 Task: Add Boiron Hypericum Perforatum 30C to the cart.
Action: Mouse moved to (235, 292)
Screenshot: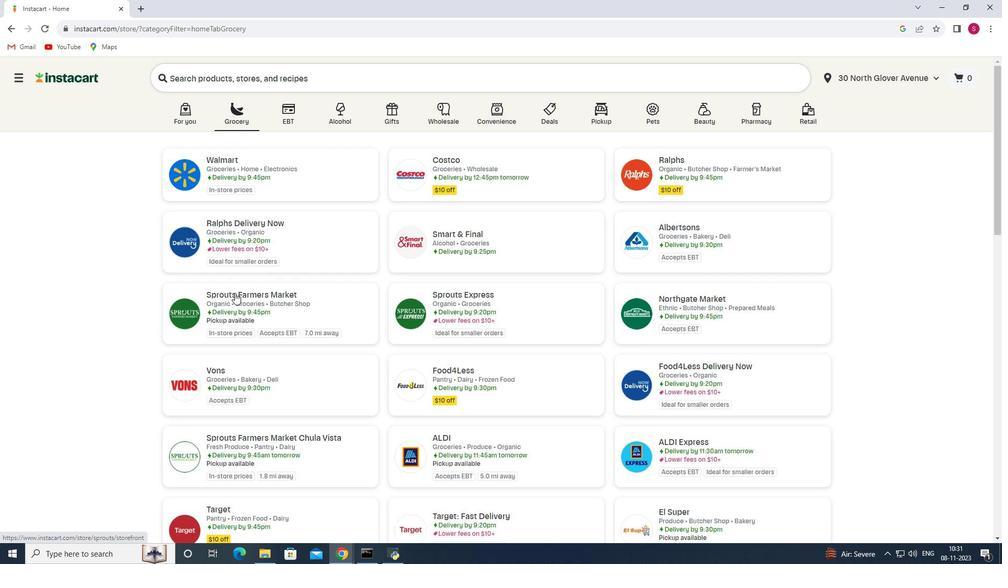 
Action: Mouse pressed left at (235, 292)
Screenshot: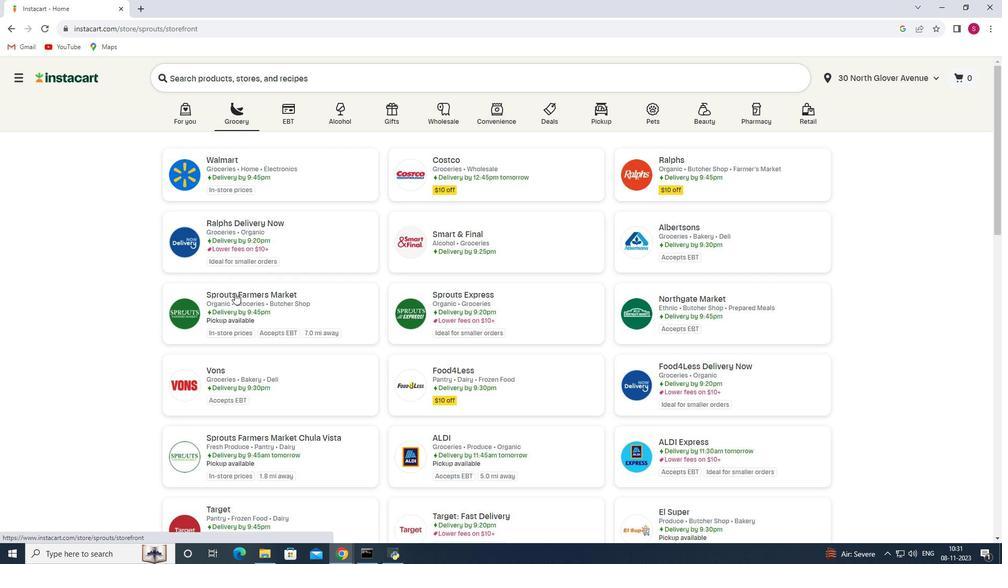 
Action: Mouse moved to (59, 295)
Screenshot: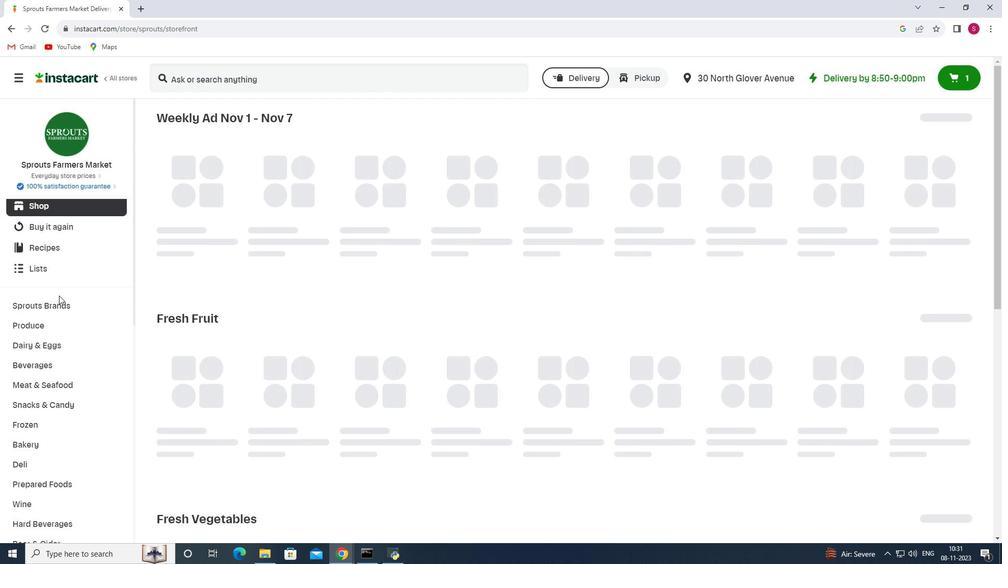 
Action: Mouse scrolled (59, 295) with delta (0, 0)
Screenshot: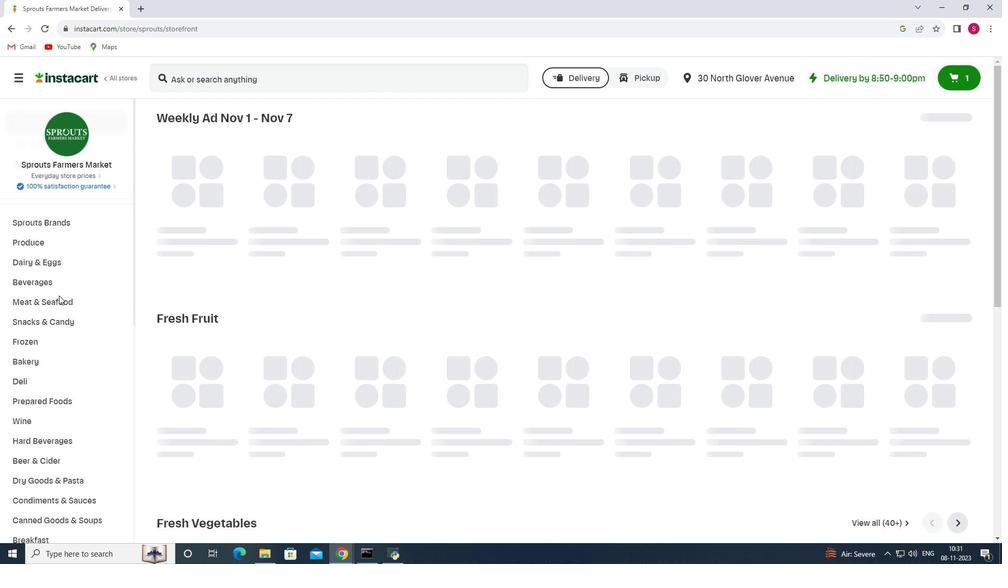 
Action: Mouse scrolled (59, 295) with delta (0, 0)
Screenshot: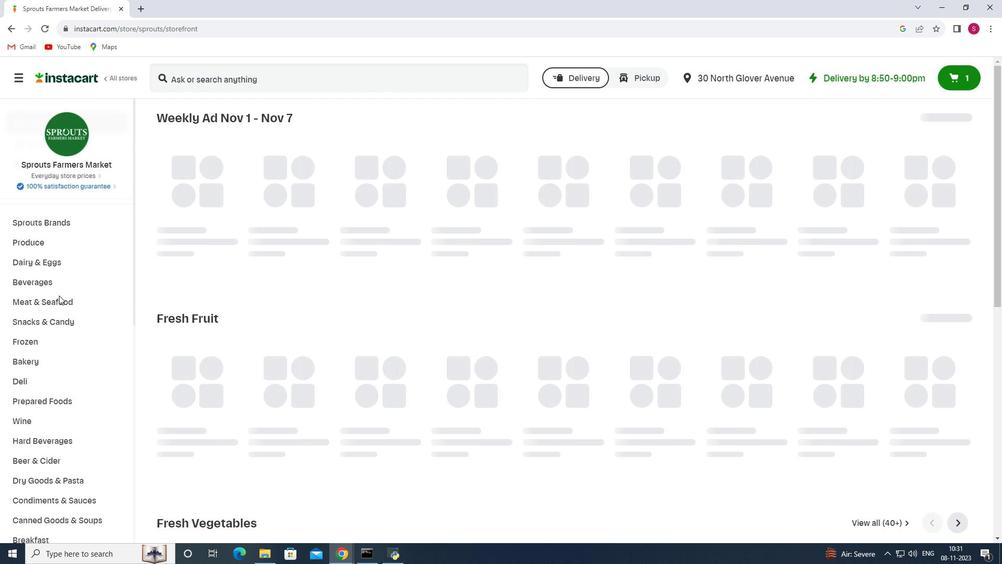
Action: Mouse scrolled (59, 295) with delta (0, 0)
Screenshot: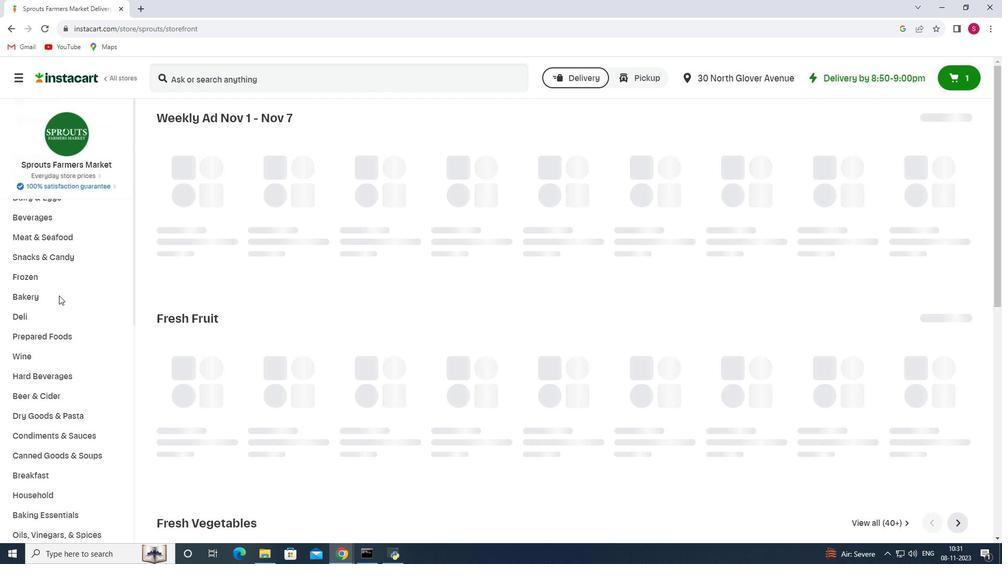 
Action: Mouse scrolled (59, 295) with delta (0, 0)
Screenshot: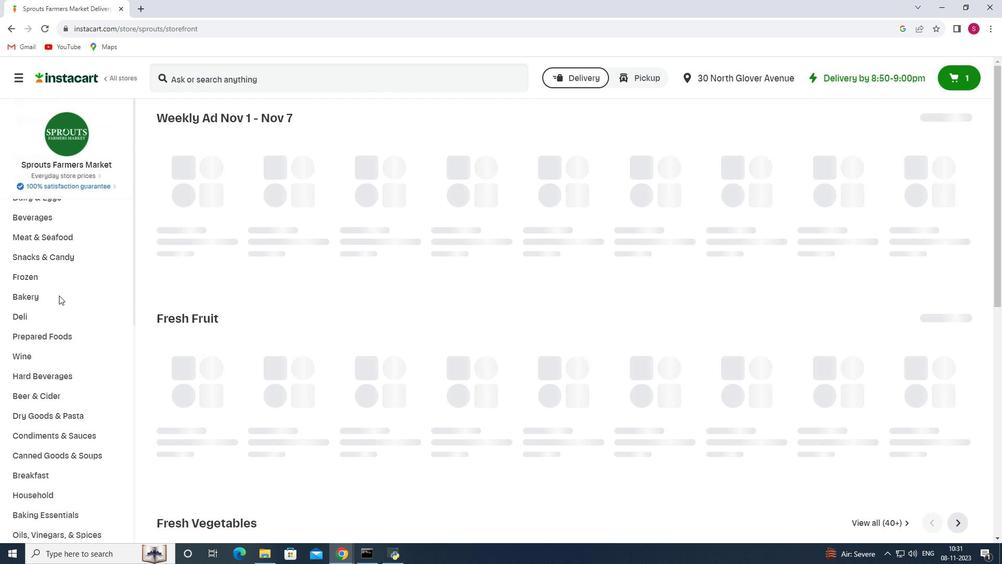 
Action: Mouse scrolled (59, 295) with delta (0, 0)
Screenshot: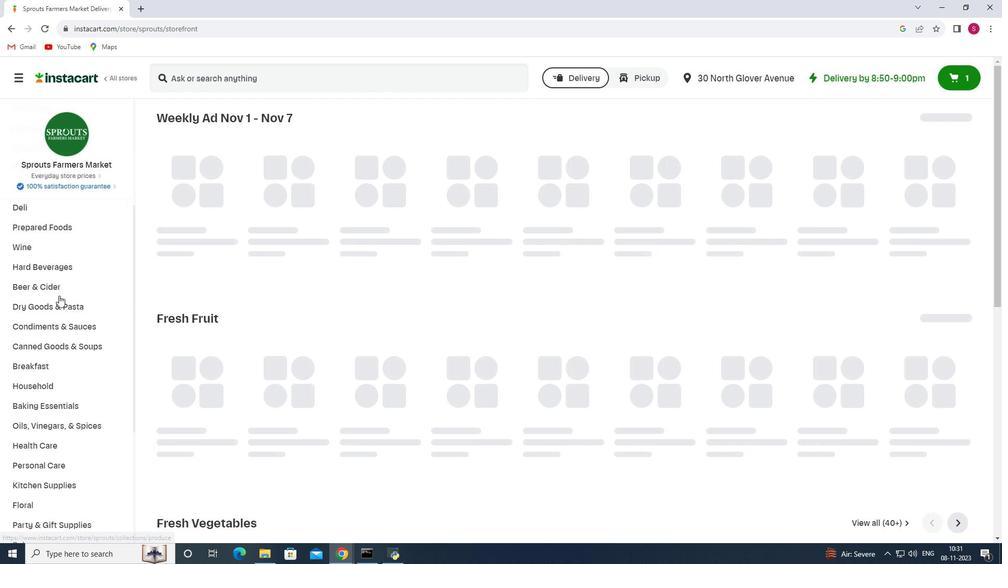 
Action: Mouse scrolled (59, 295) with delta (0, 0)
Screenshot: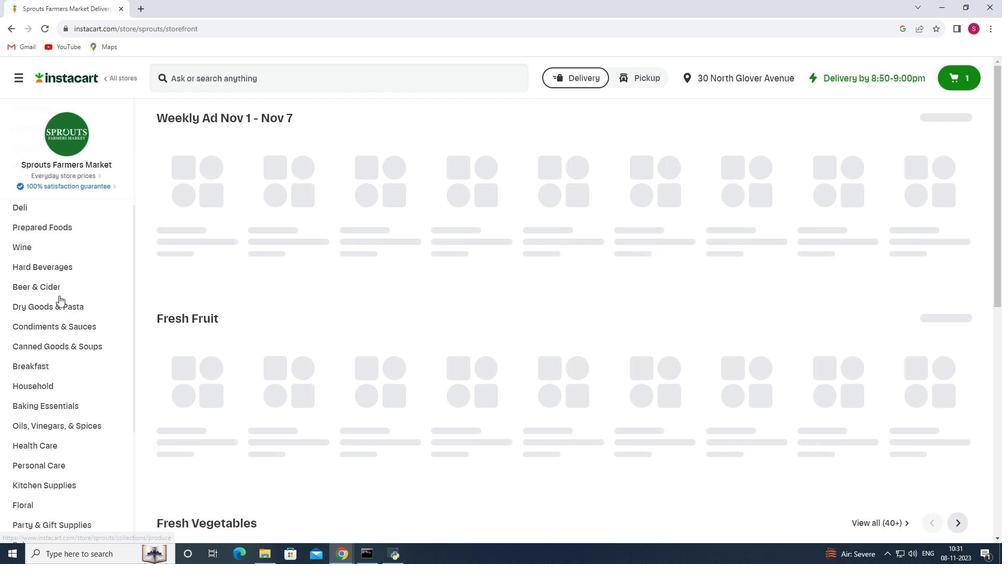 
Action: Mouse scrolled (59, 295) with delta (0, 0)
Screenshot: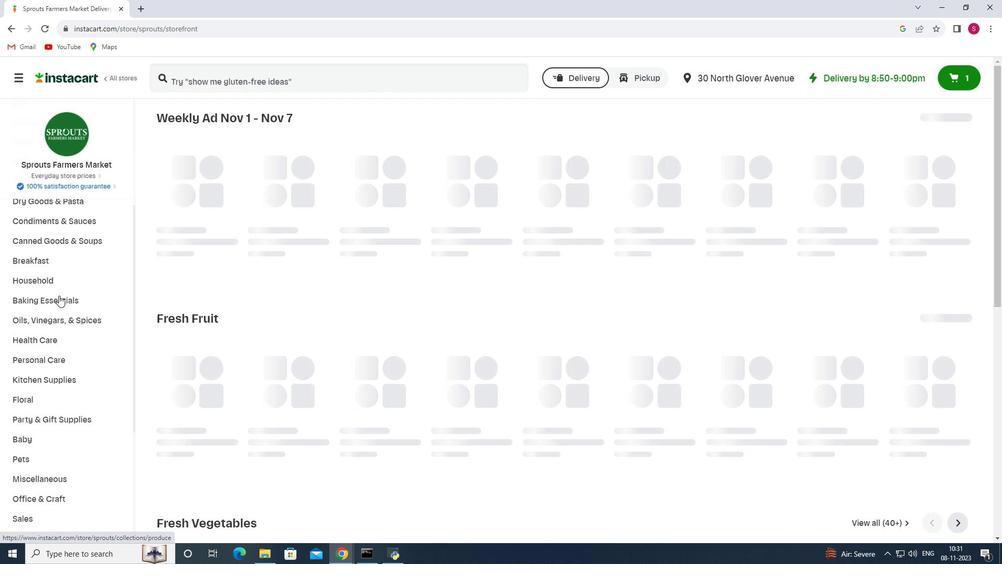 
Action: Mouse scrolled (59, 295) with delta (0, 0)
Screenshot: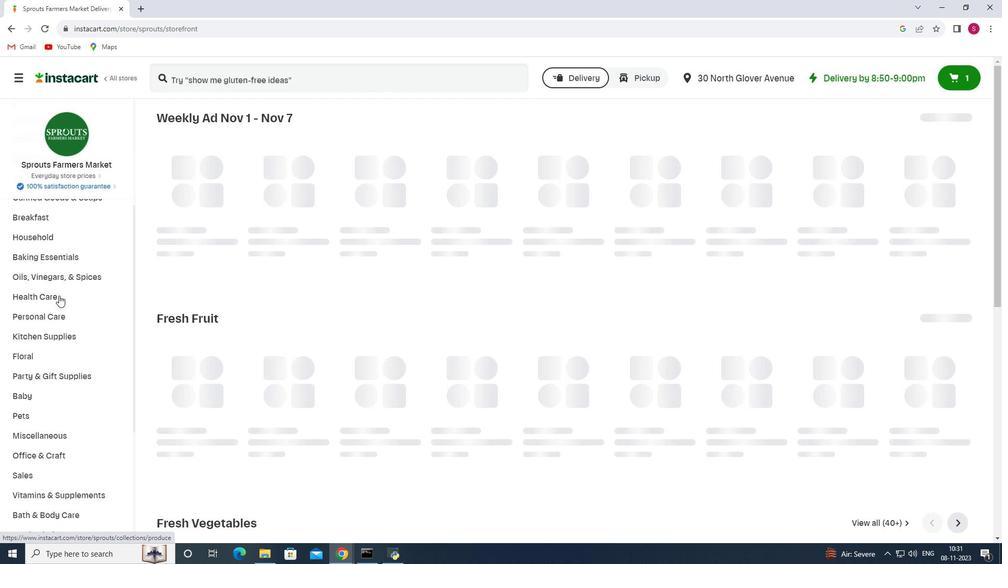 
Action: Mouse moved to (59, 295)
Screenshot: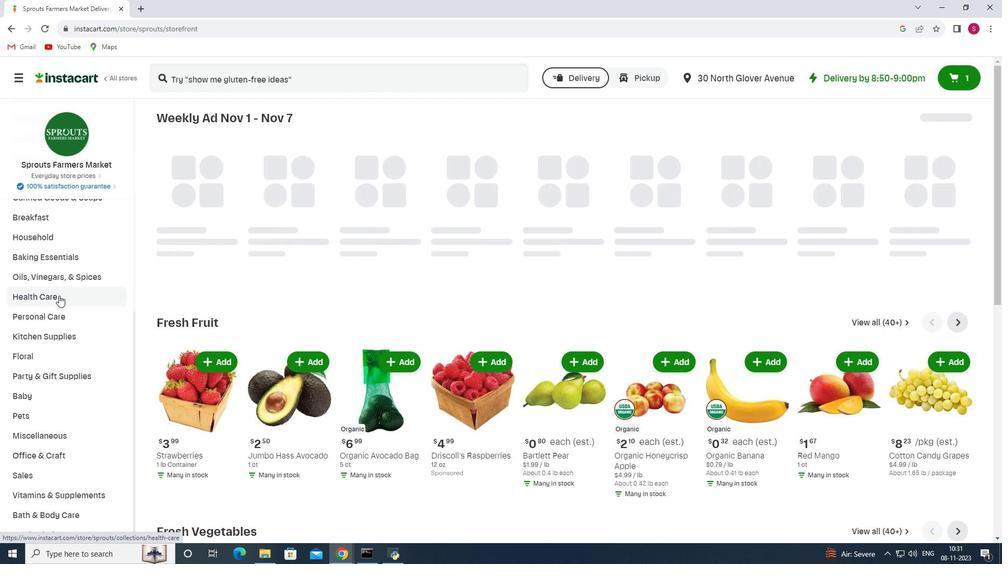 
Action: Mouse pressed left at (59, 295)
Screenshot: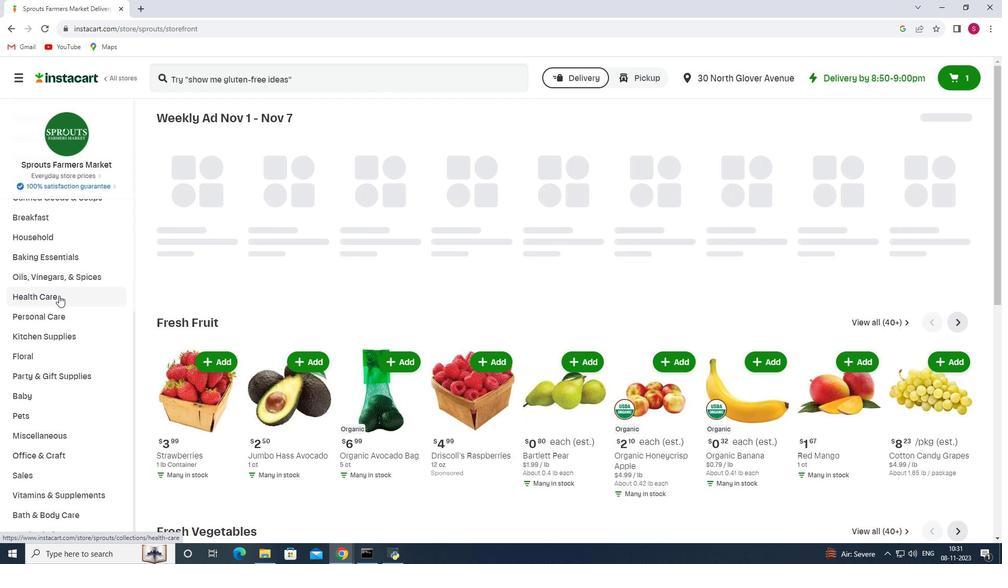
Action: Mouse moved to (375, 143)
Screenshot: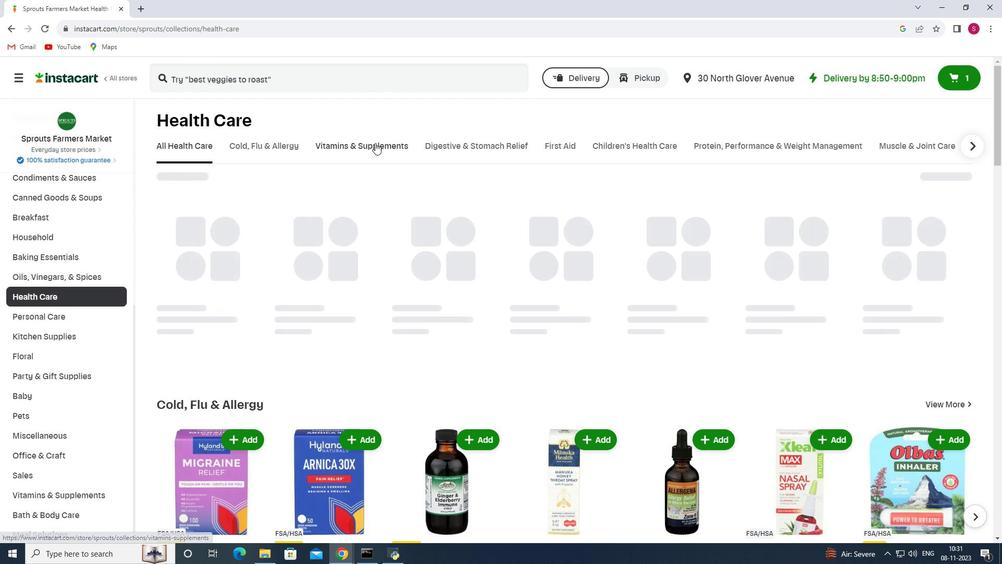 
Action: Mouse pressed left at (375, 143)
Screenshot: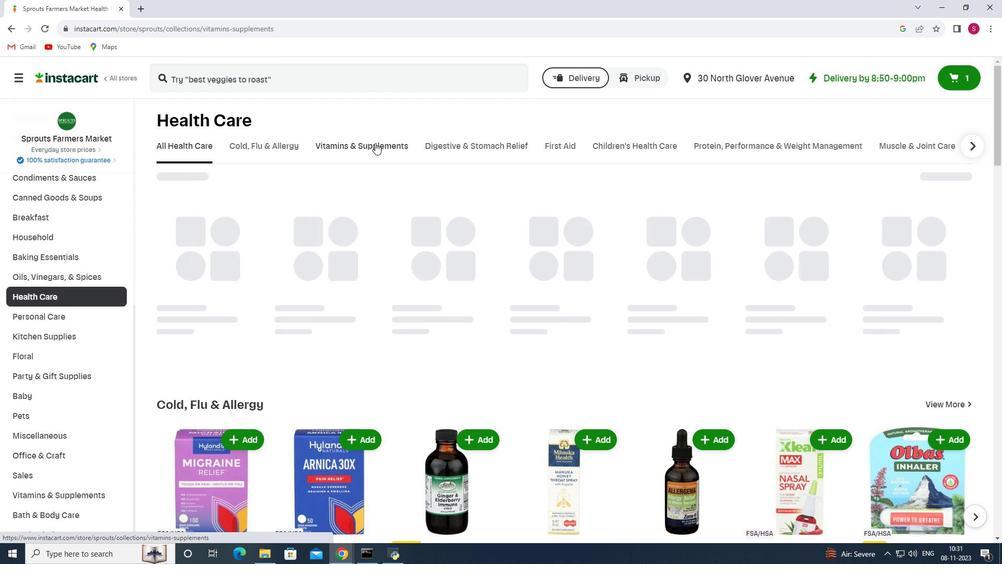 
Action: Mouse moved to (842, 194)
Screenshot: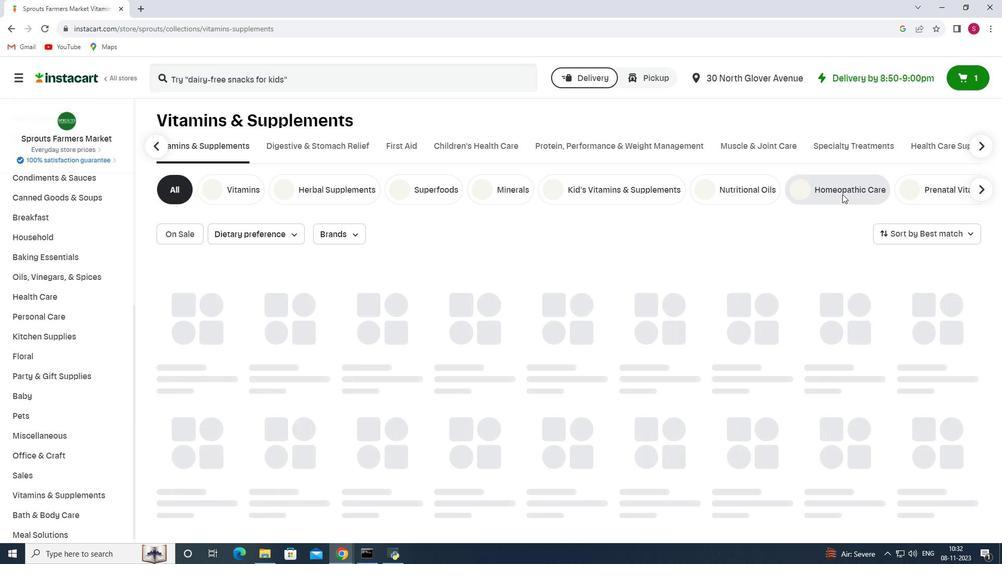 
Action: Mouse pressed left at (842, 194)
Screenshot: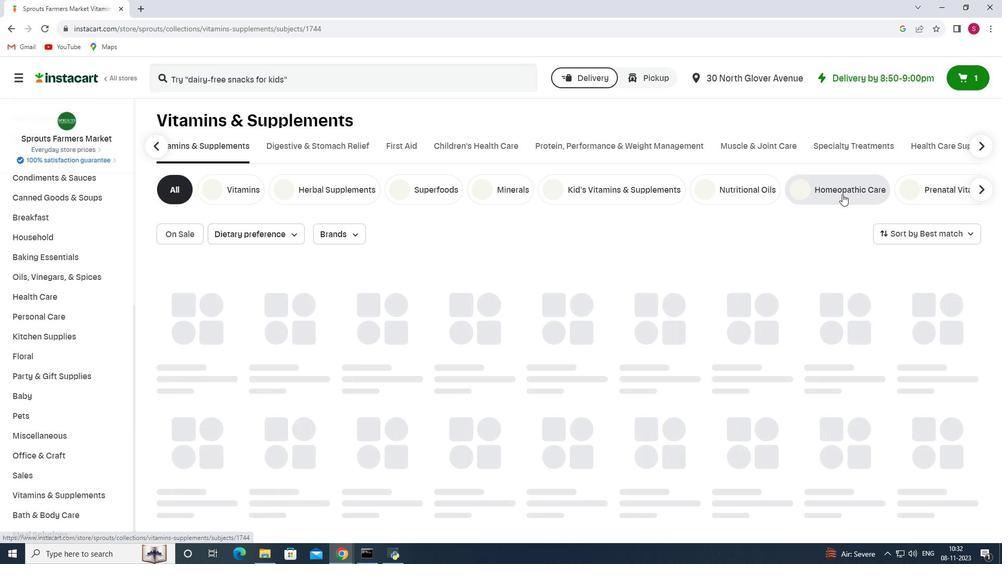 
Action: Mouse moved to (368, 71)
Screenshot: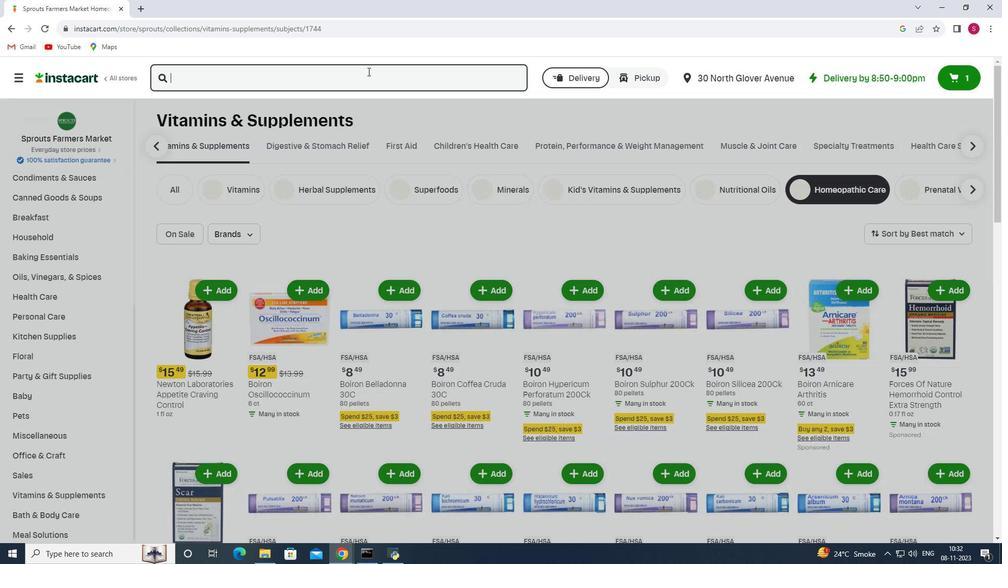 
Action: Mouse pressed left at (368, 71)
Screenshot: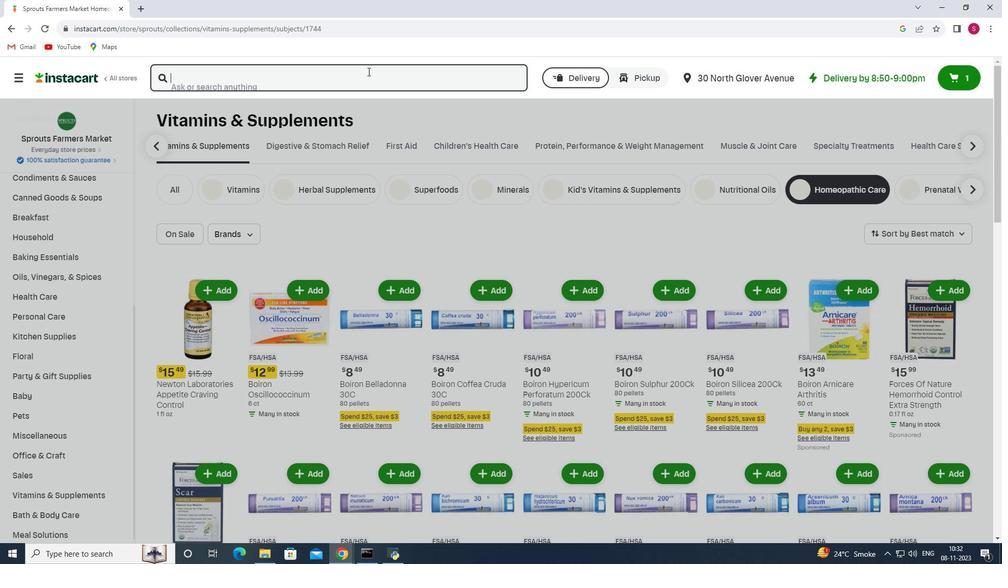 
Action: Key pressed <Key.shift>Boiron<Key.space><Key.shift>Hypericum<Key.space><Key.shift>perforatum<Key.space>30<Key.shift>C<Key.enter>
Screenshot: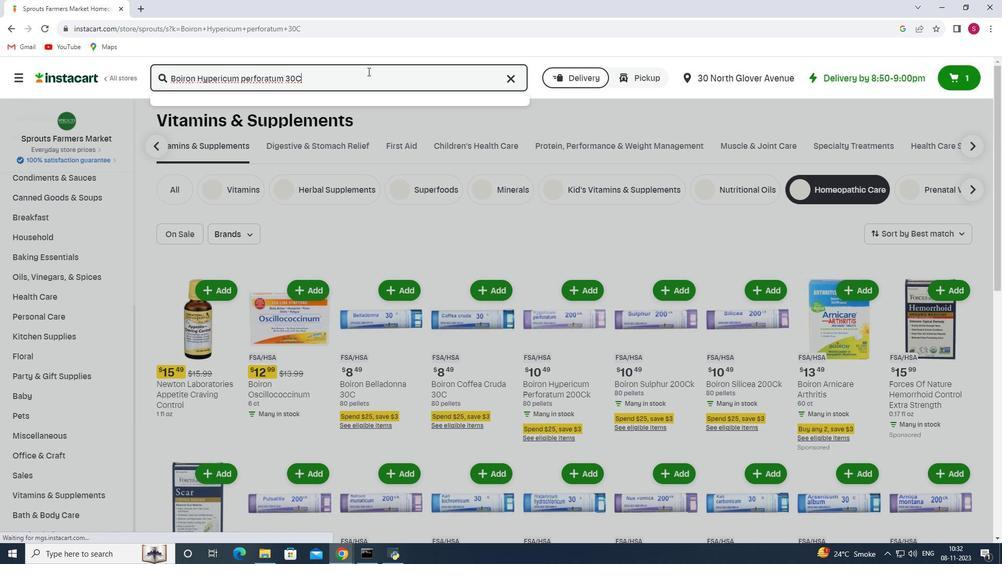 
Action: Mouse moved to (447, 165)
Screenshot: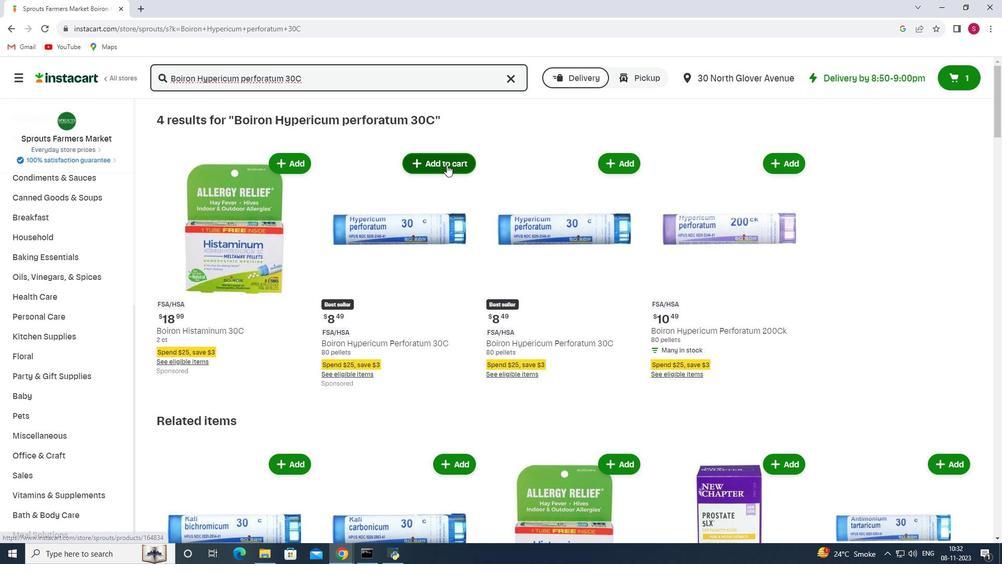 
Action: Mouse pressed left at (447, 165)
Screenshot: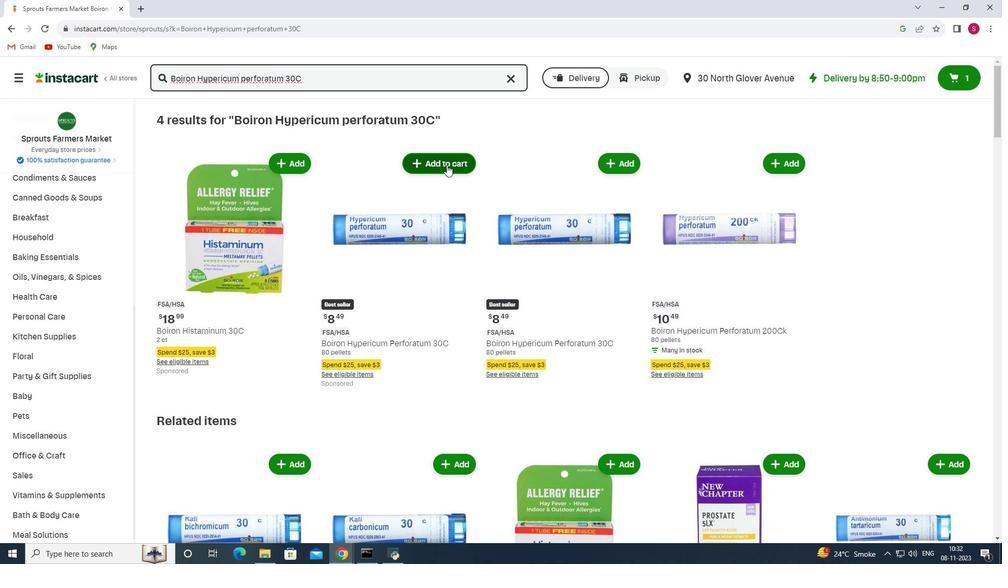 
Action: Mouse moved to (441, 199)
Screenshot: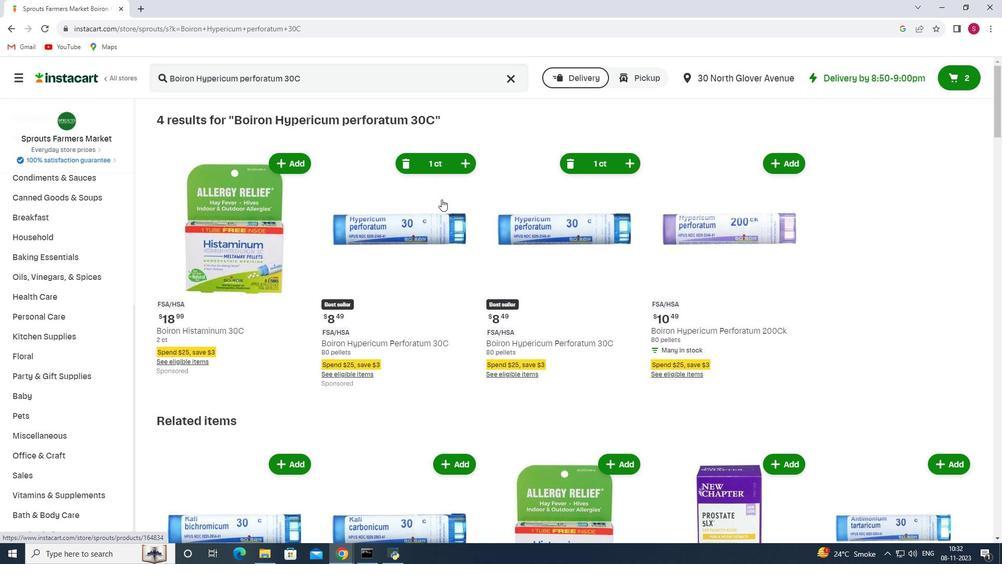 
